 Task: Identify the closest national park to Denver, Colorado, and Santa Fe, New Mexico.
Action: Mouse moved to (188, 91)
Screenshot: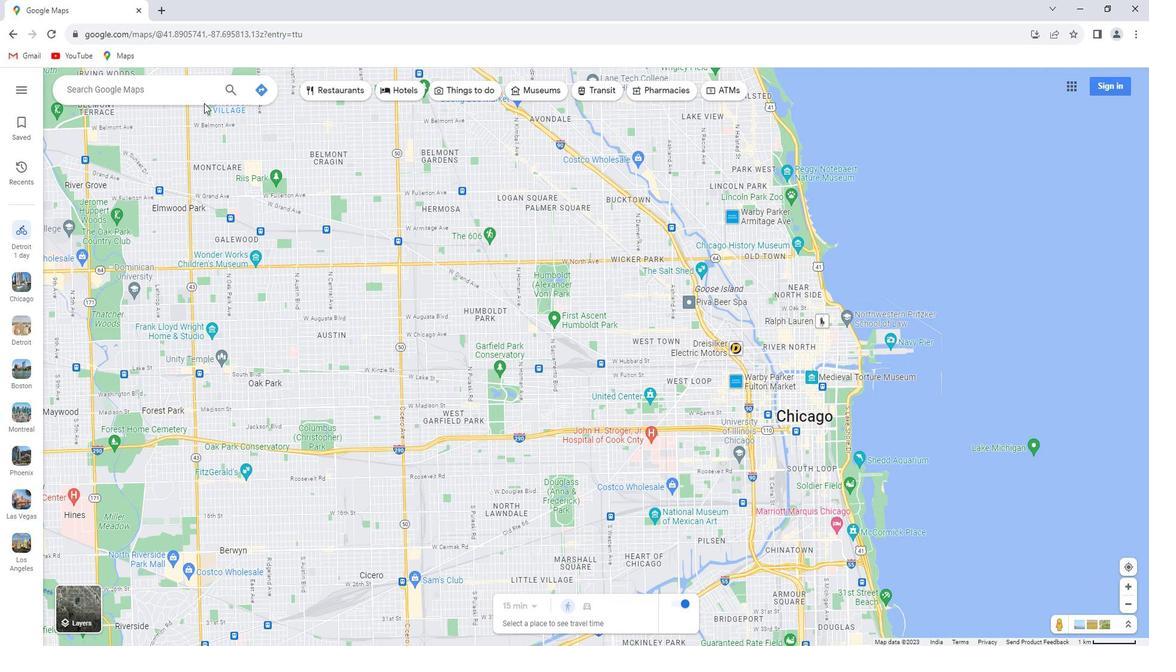 
Action: Mouse pressed left at (188, 91)
Screenshot: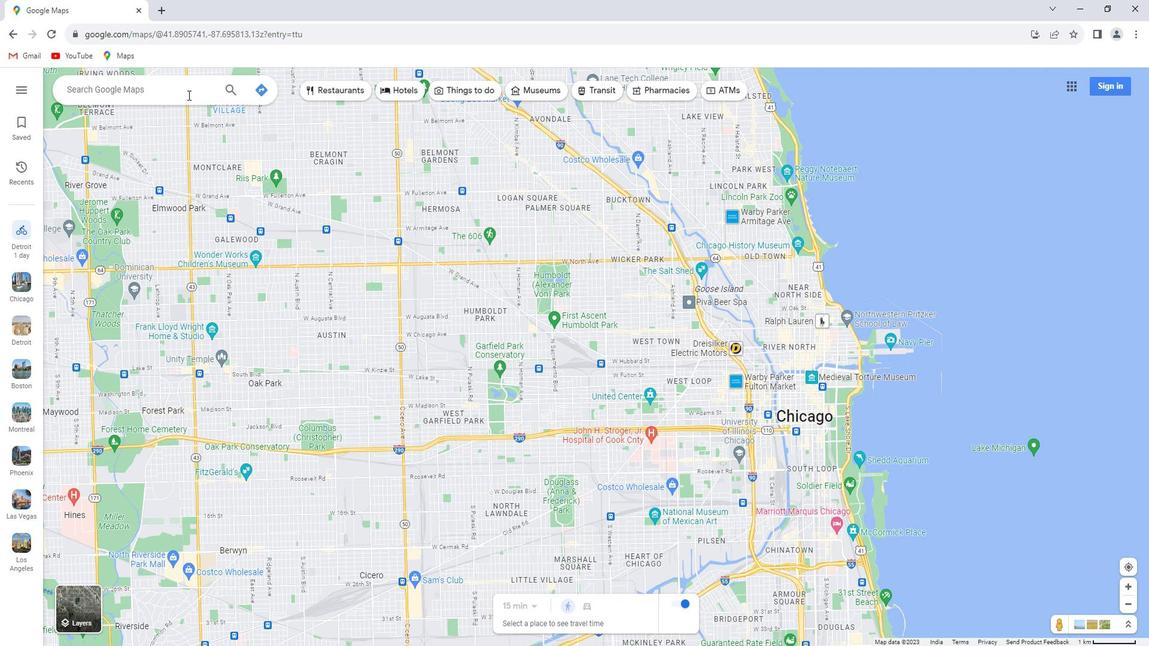 
Action: Key pressed <Key.shift>Denver,<Key.space><Key.shift>Cola<Key.backspace>orado
Screenshot: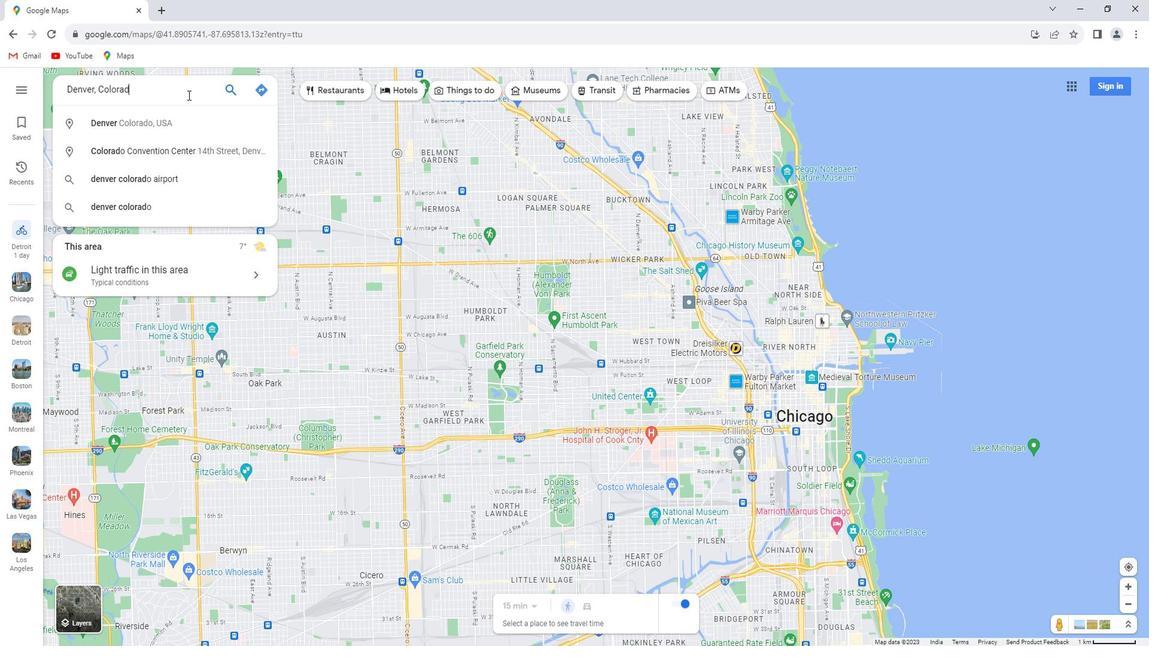 
Action: Mouse moved to (163, 97)
Screenshot: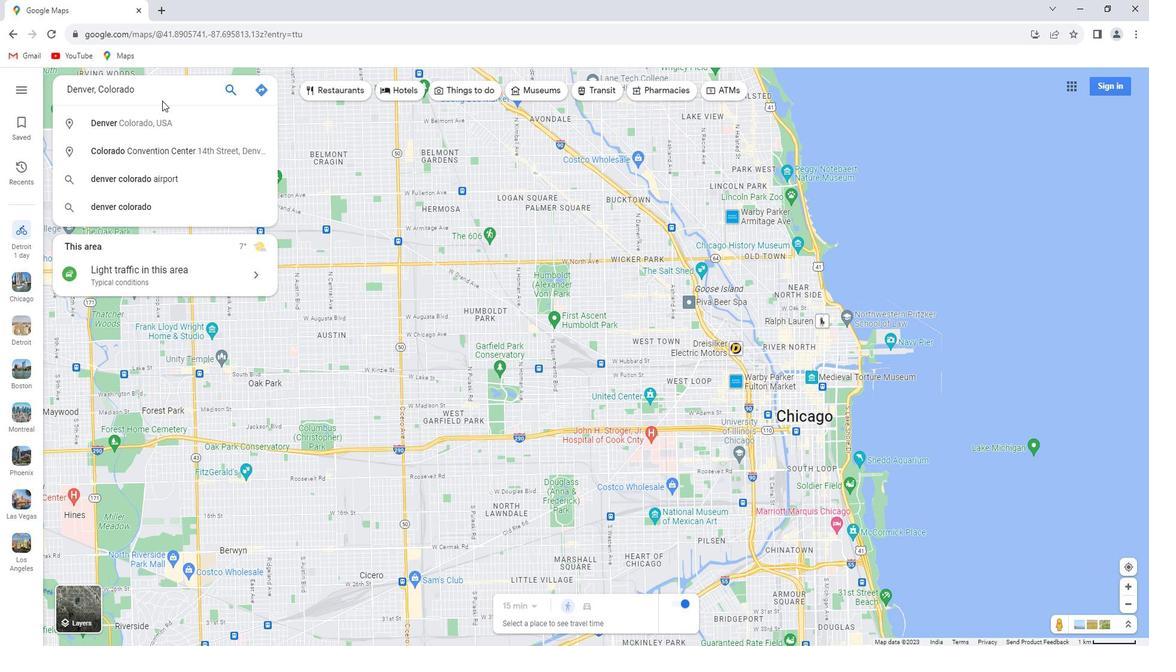 
Action: Key pressed <Key.enter>
Screenshot: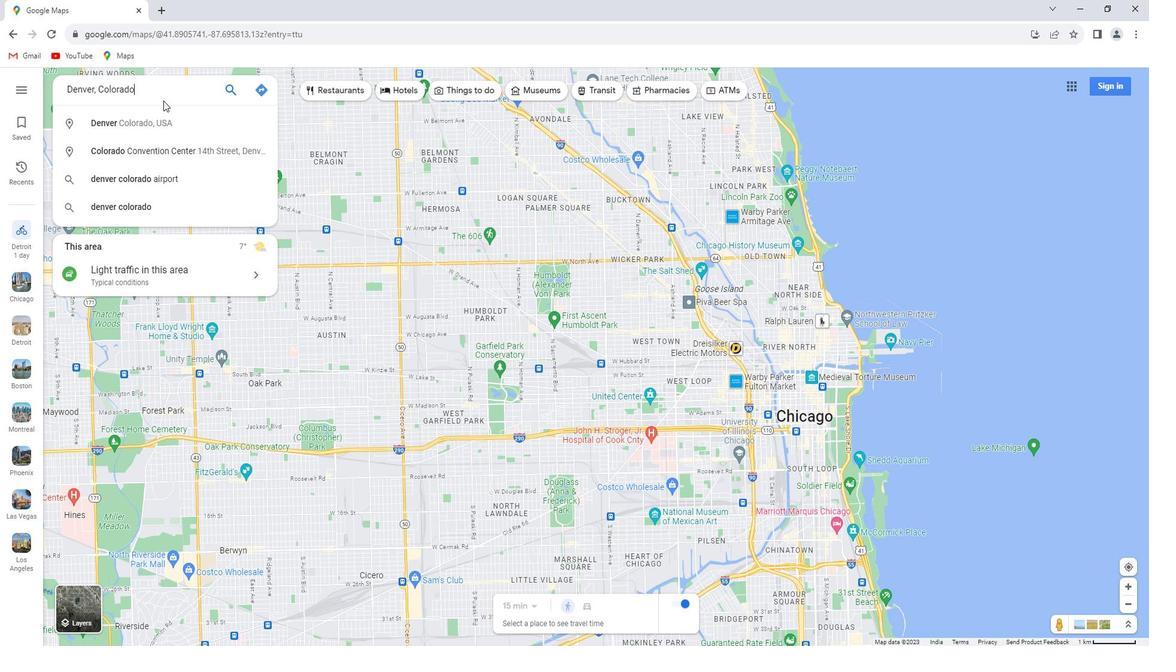 
Action: Mouse moved to (165, 298)
Screenshot: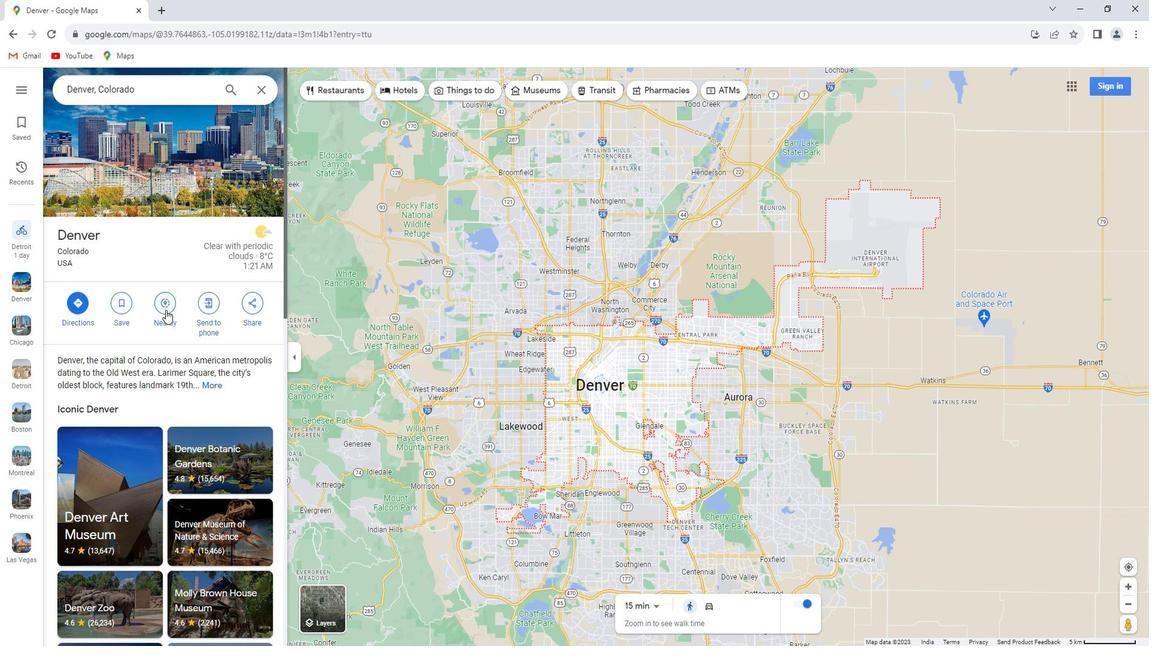 
Action: Mouse pressed left at (165, 298)
Screenshot: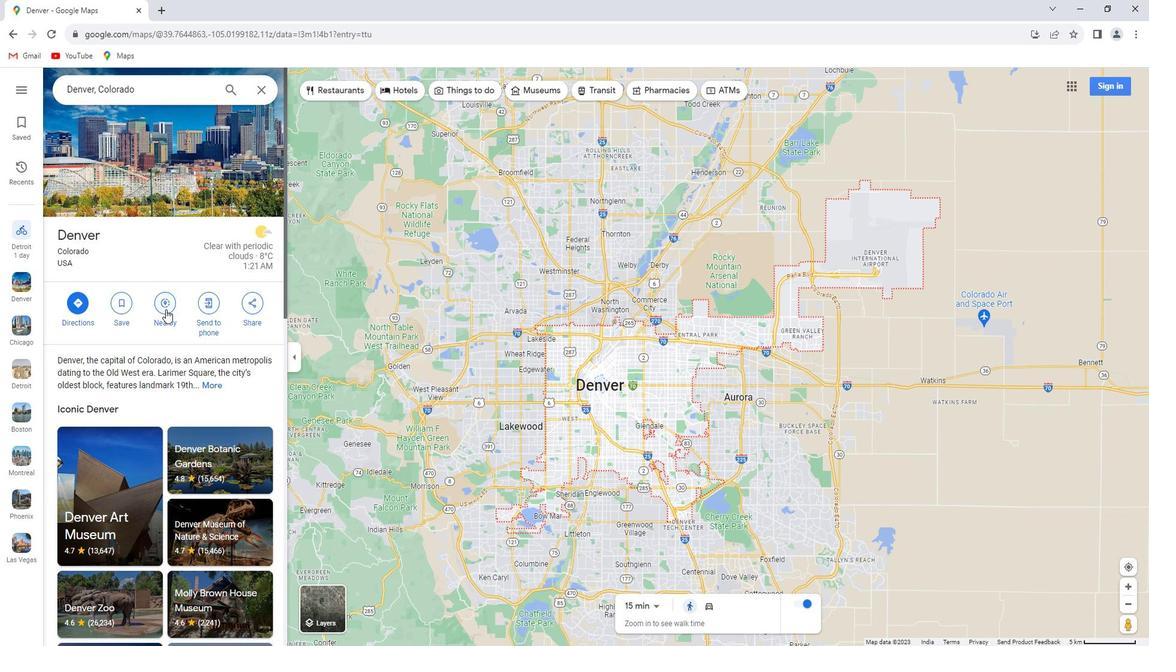 
Action: Mouse moved to (165, 297)
Screenshot: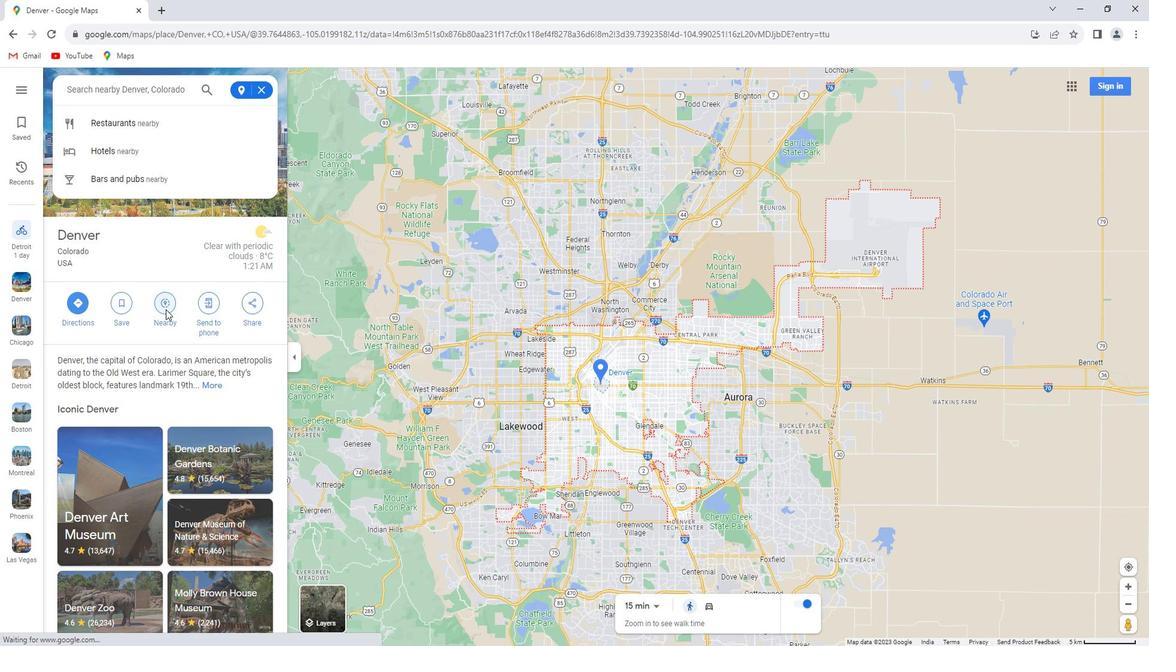 
Action: Key pressed national<Key.space>park
Screenshot: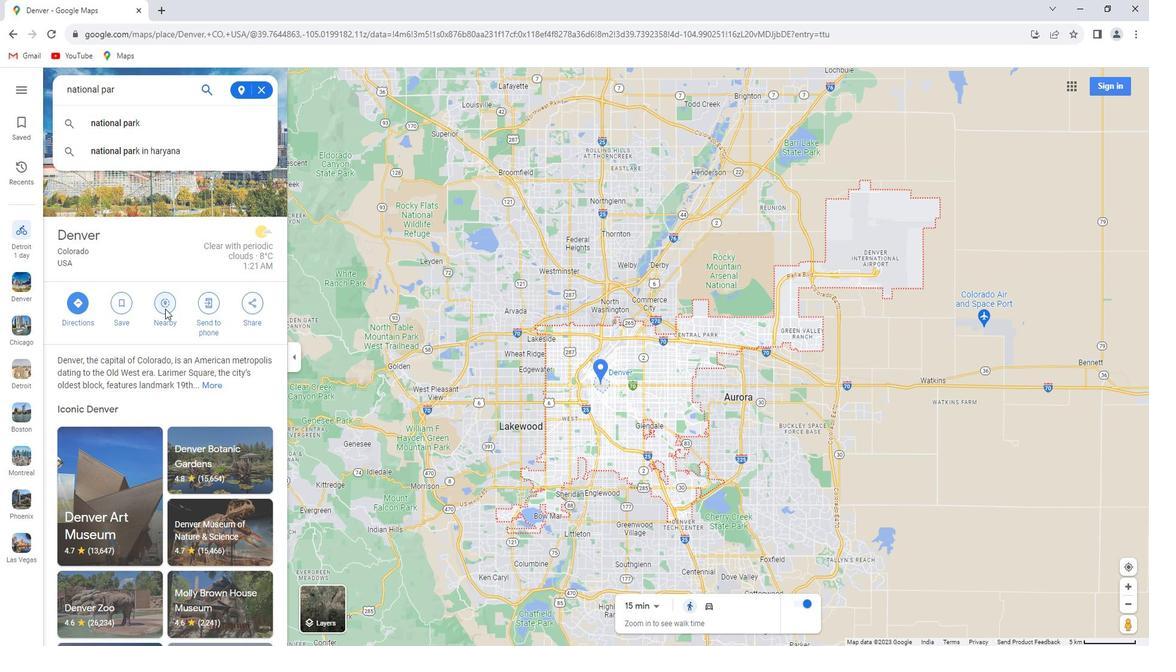
Action: Mouse moved to (67, 88)
Screenshot: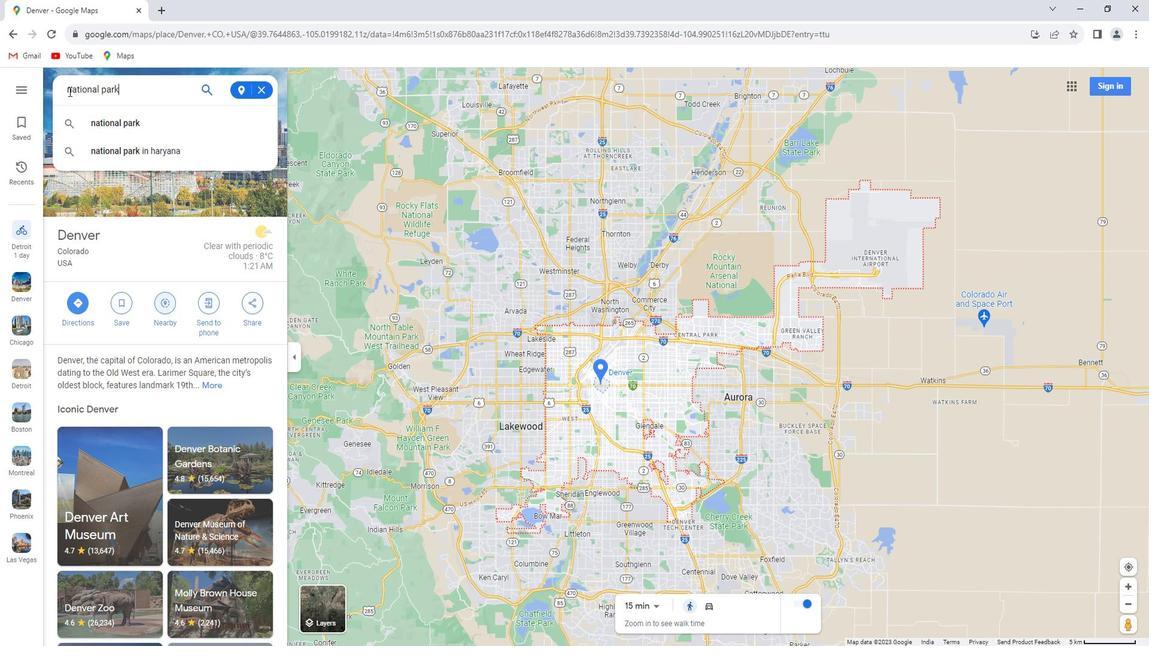 
Action: Mouse pressed left at (67, 88)
Screenshot: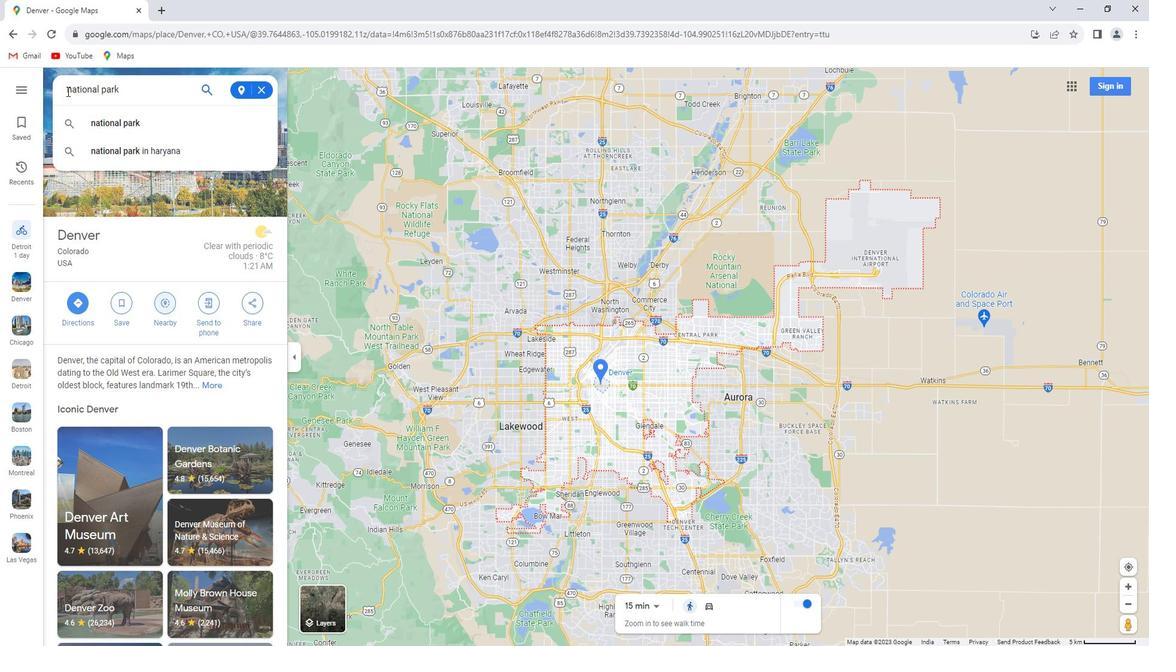 
Action: Key pressed closest<Key.space><Key.enter>
Screenshot: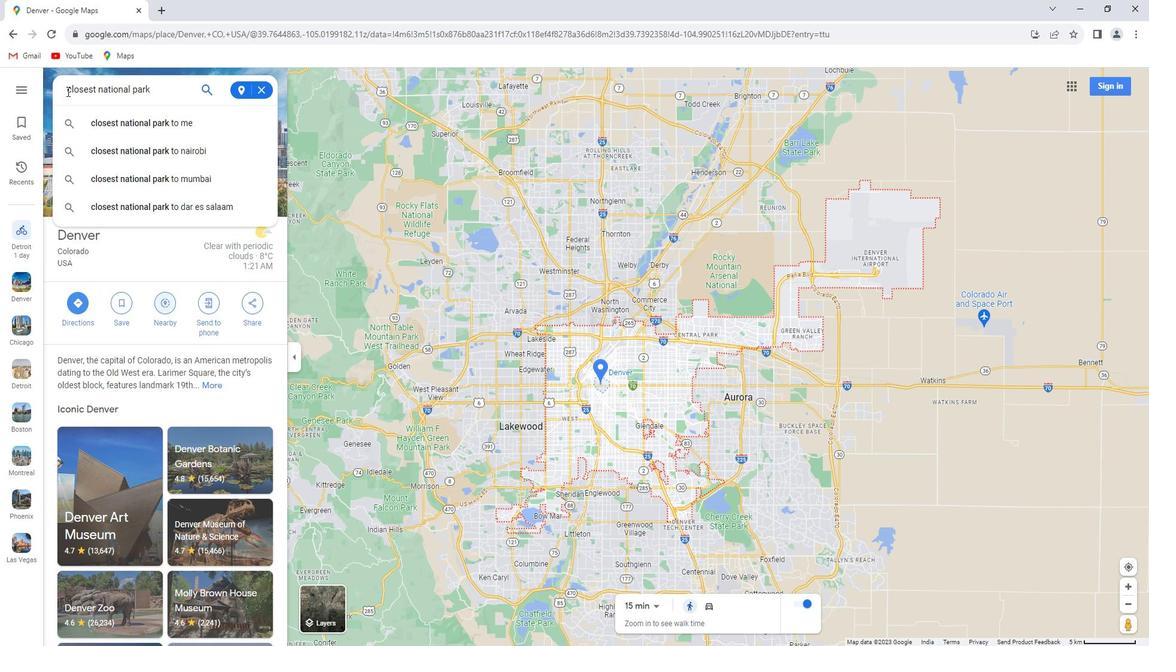 
Action: Mouse scrolled (67, 88) with delta (0, 0)
Screenshot: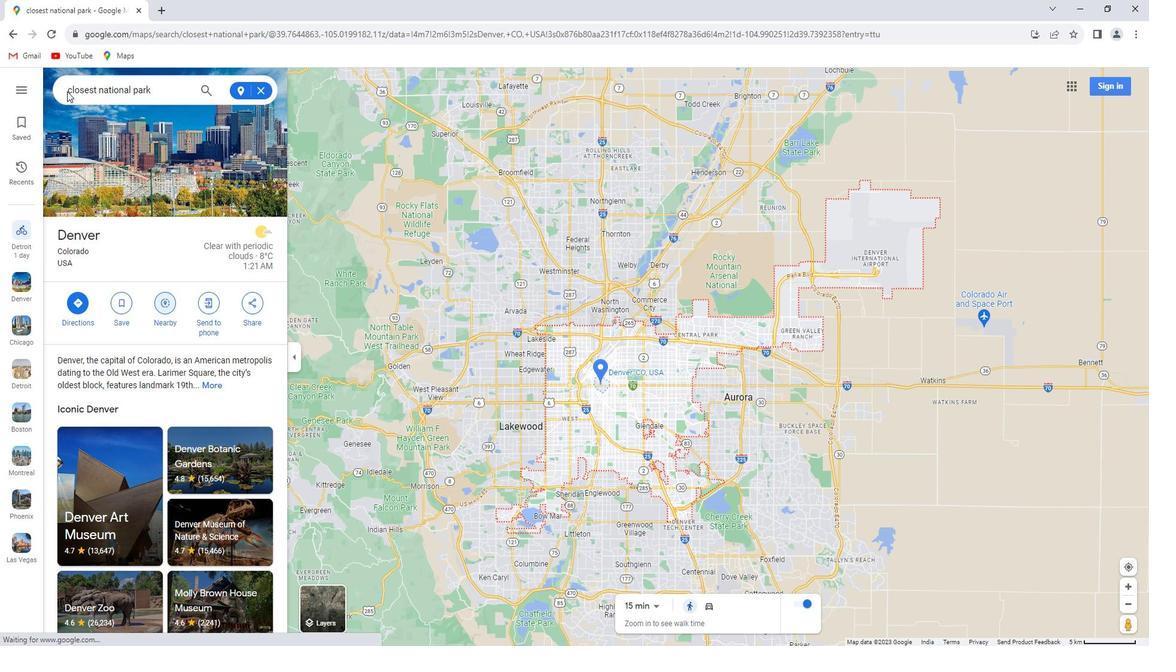 
Action: Mouse scrolled (67, 88) with delta (0, 0)
Screenshot: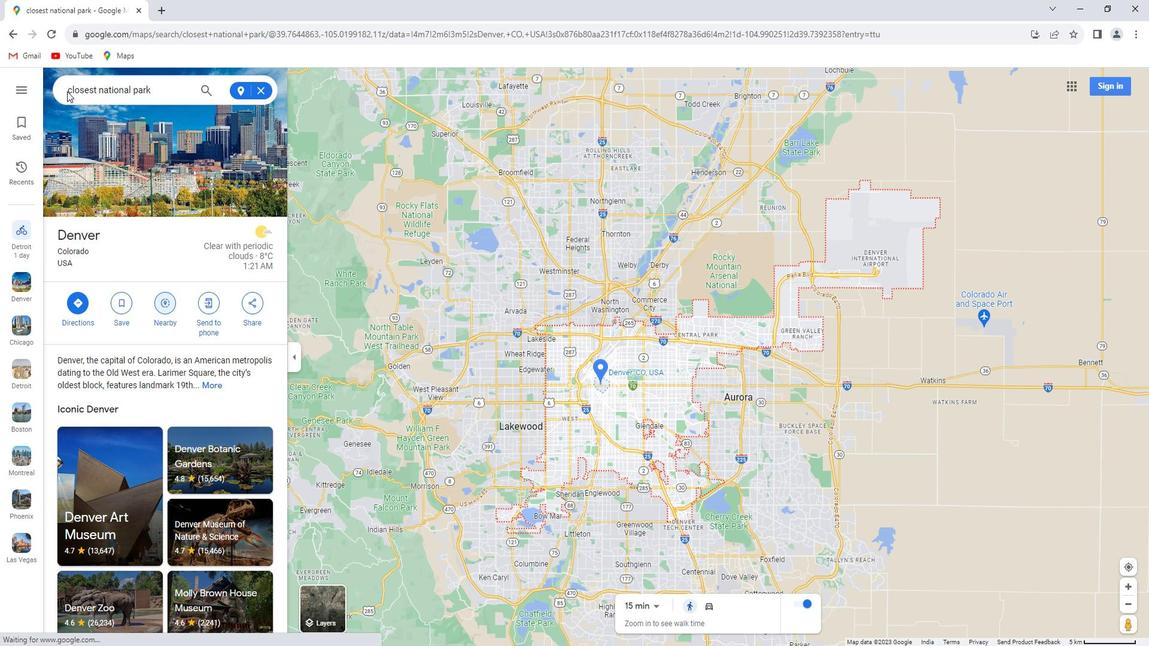 
Action: Mouse moved to (255, 86)
Screenshot: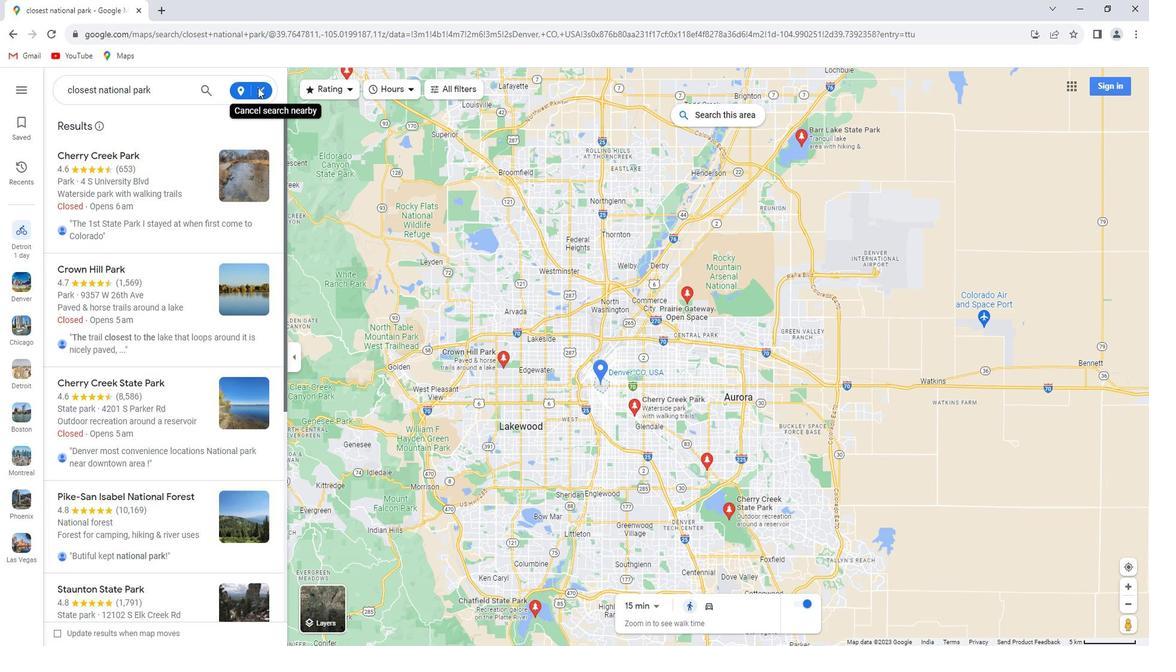 
Action: Mouse pressed left at (255, 86)
Screenshot: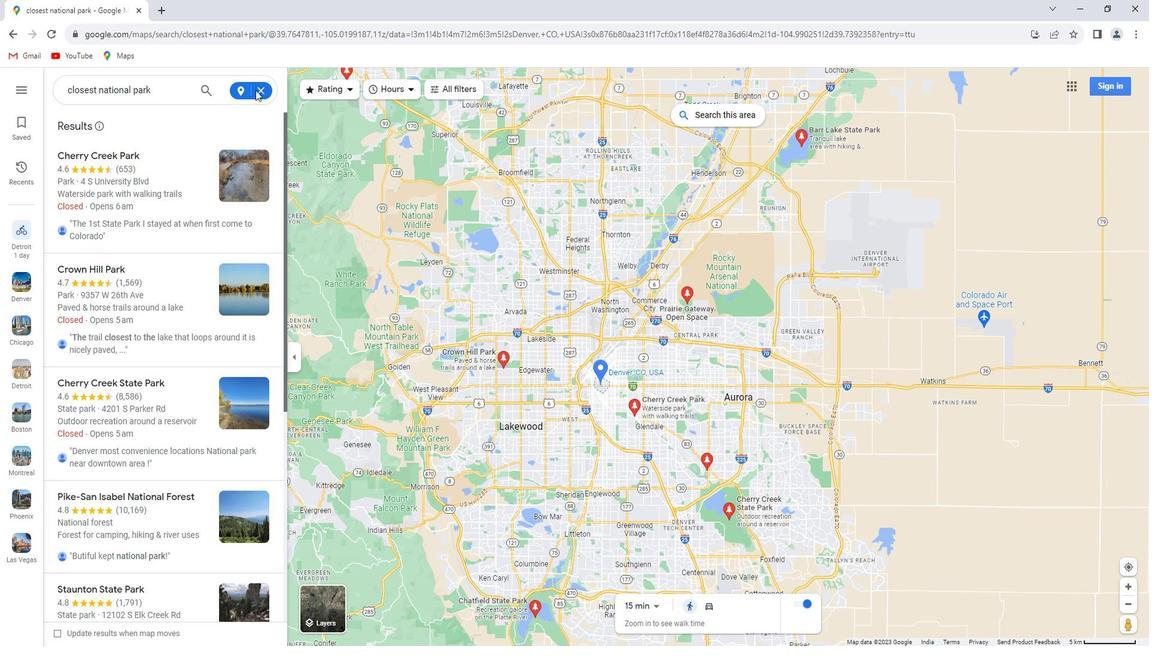 
Action: Mouse moved to (257, 88)
Screenshot: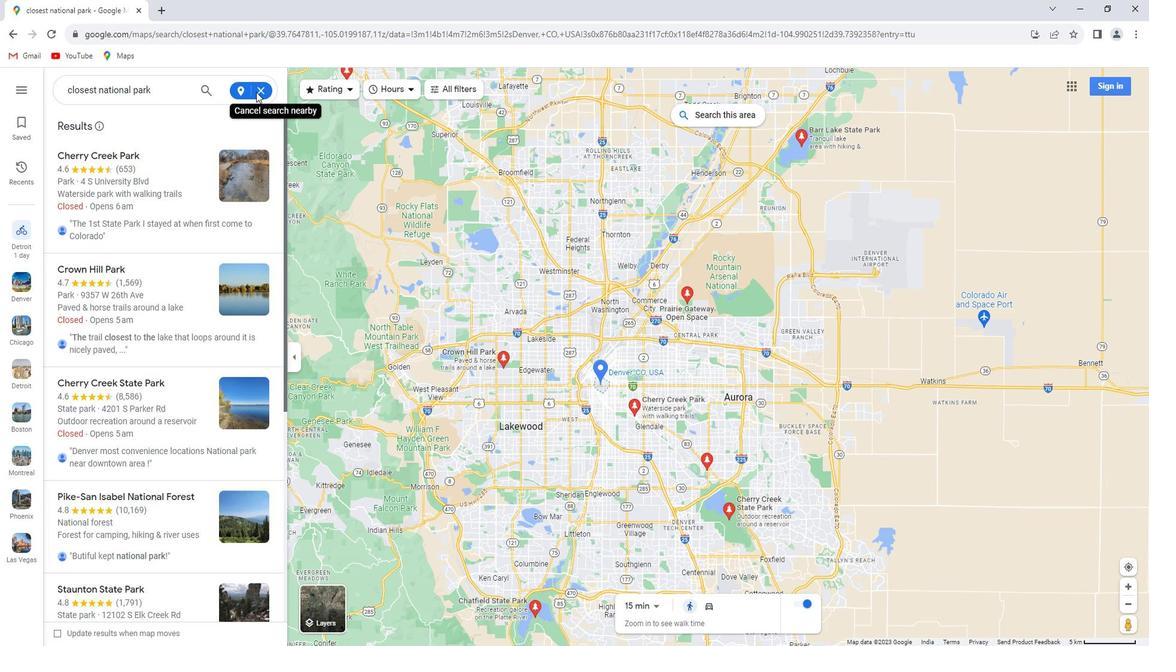 
Action: Mouse pressed left at (257, 88)
Screenshot: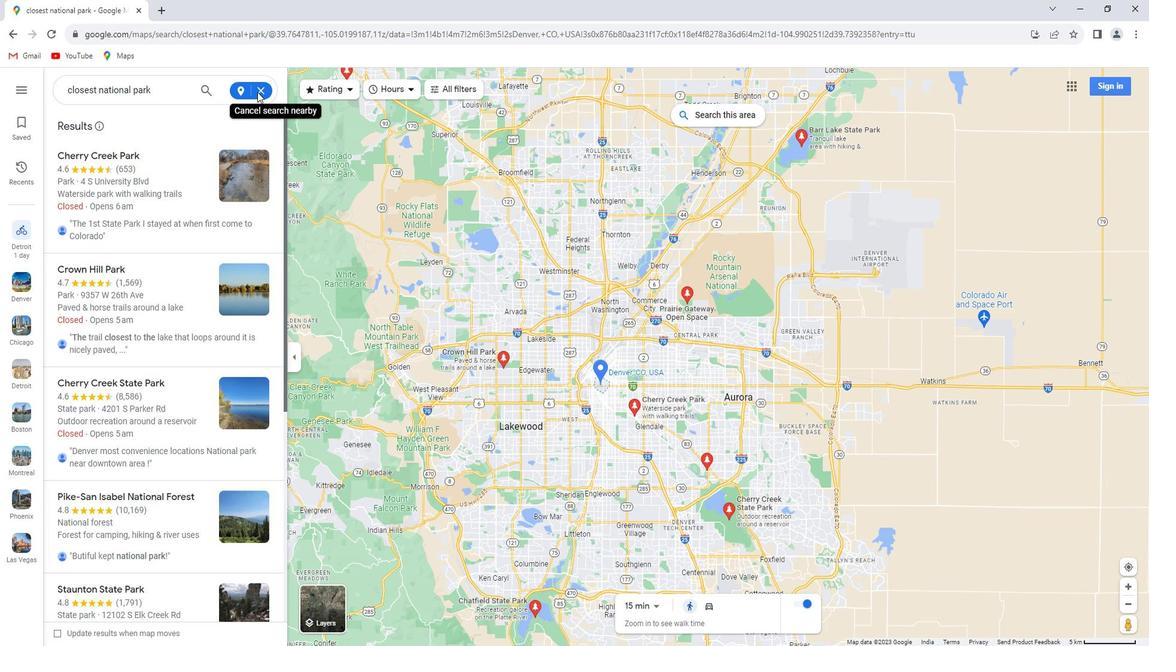 
Action: Mouse moved to (257, 88)
Screenshot: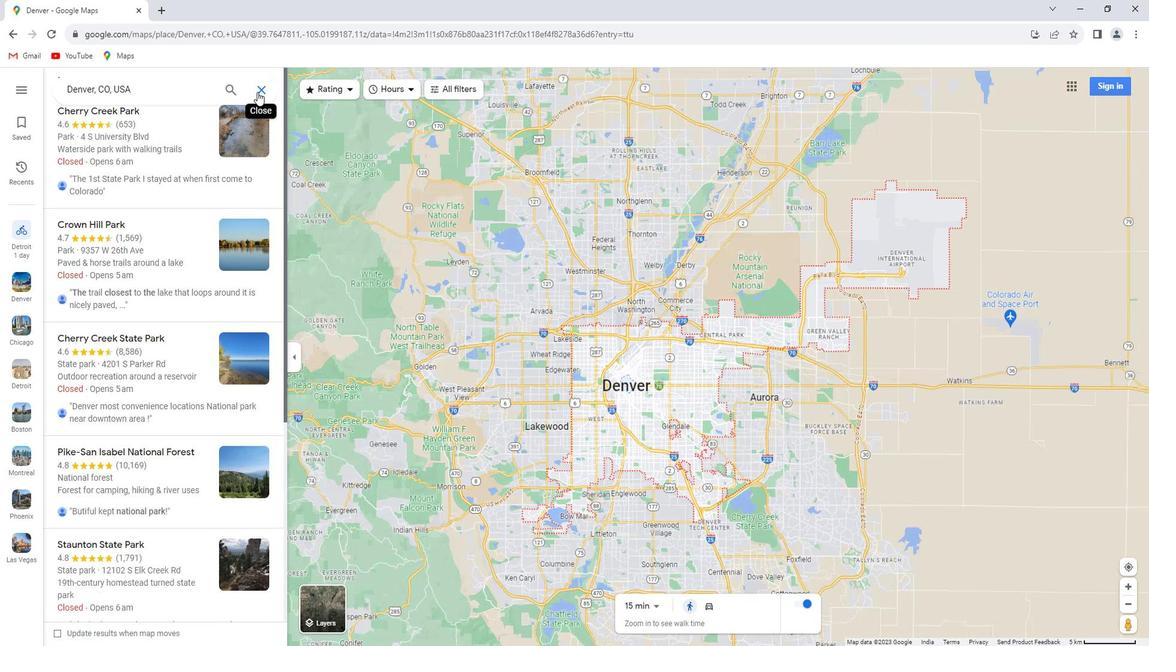 
Action: Mouse pressed left at (257, 88)
Screenshot: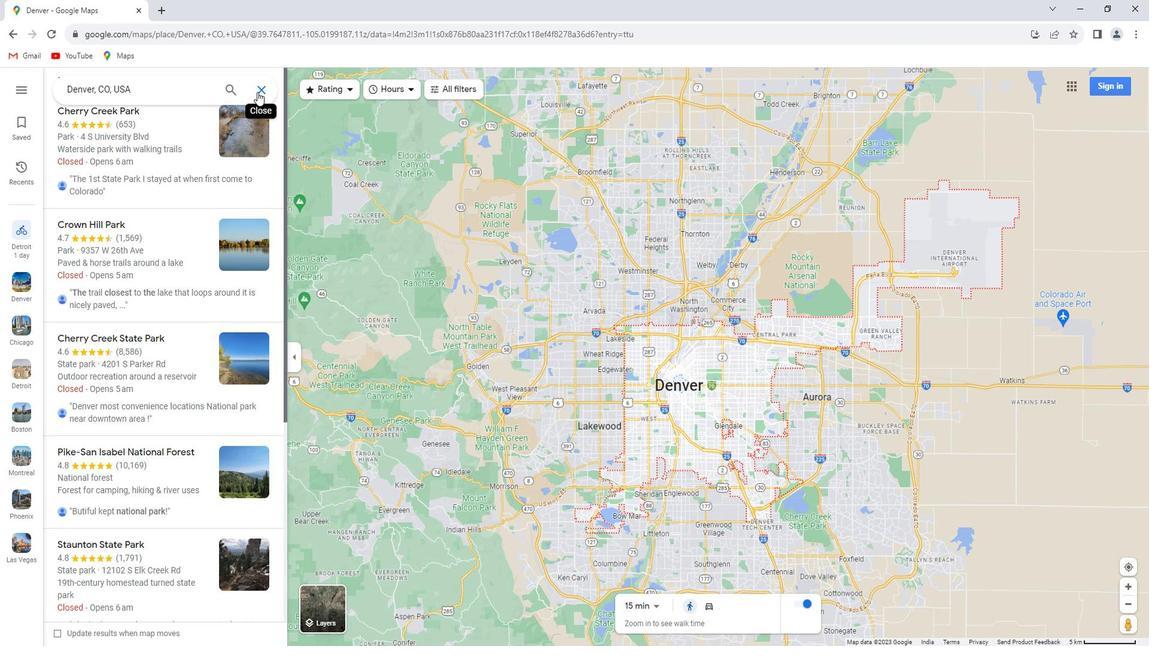 
Action: Mouse moved to (167, 92)
Screenshot: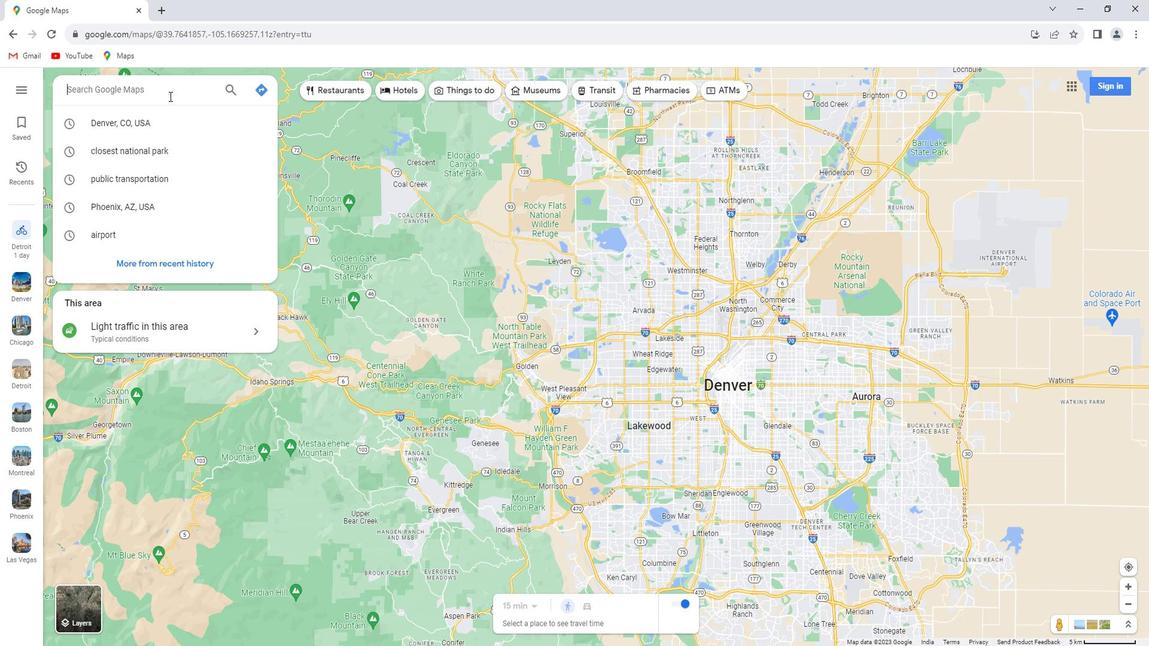 
Action: Key pressed <Key.shift>Santa<Key.space><Key.shift>Fe,<Key.space><Key.shift>New<Key.space><Key.shift>Mexico<Key.enter>
Screenshot: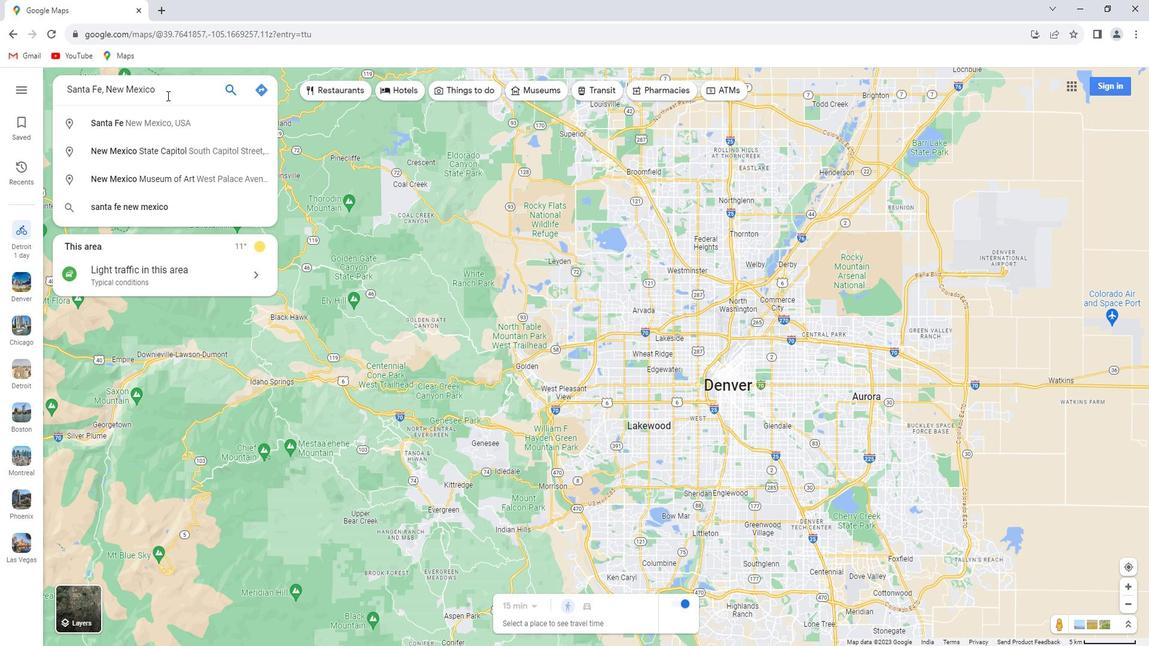 
Action: Mouse moved to (165, 279)
Screenshot: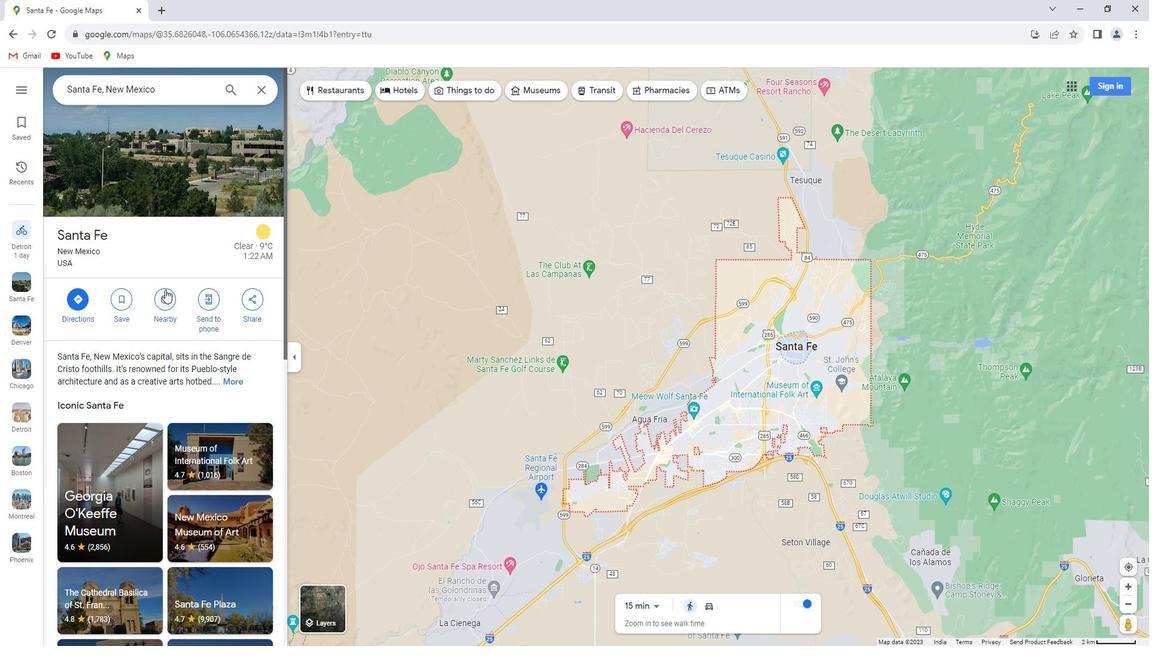 
Action: Mouse pressed left at (165, 279)
Screenshot: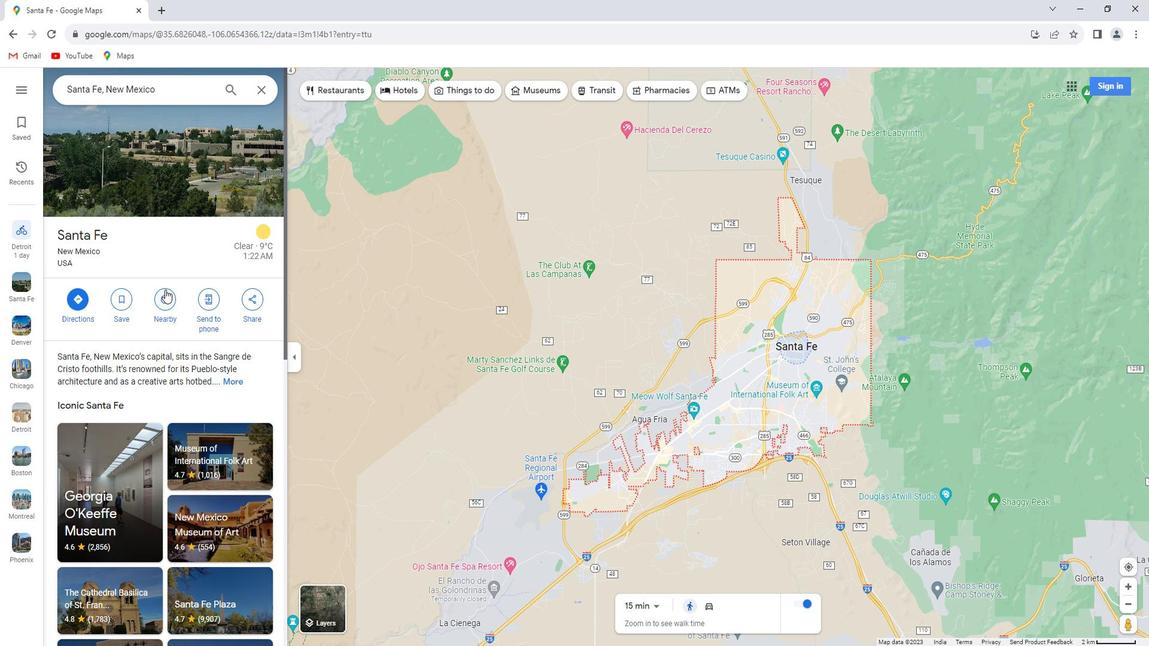 
Action: Key pressed closest<Key.space>national<Key.space>park<Key.enter>
Screenshot: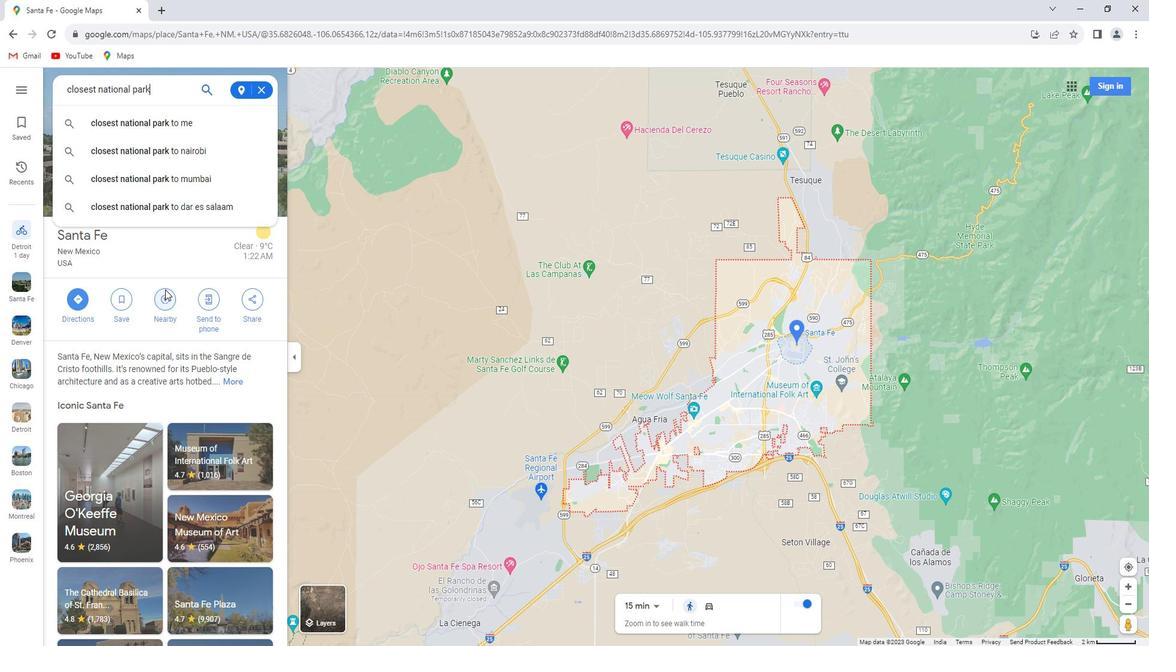 
